 Task: Create a due date automation trigger when advanced on, on the tuesday of the week before a card is due add fields with custom field "Resume" set to a number greater than 1 and lower or equal to 10 at 11:00 AM.
Action: Mouse moved to (1045, 79)
Screenshot: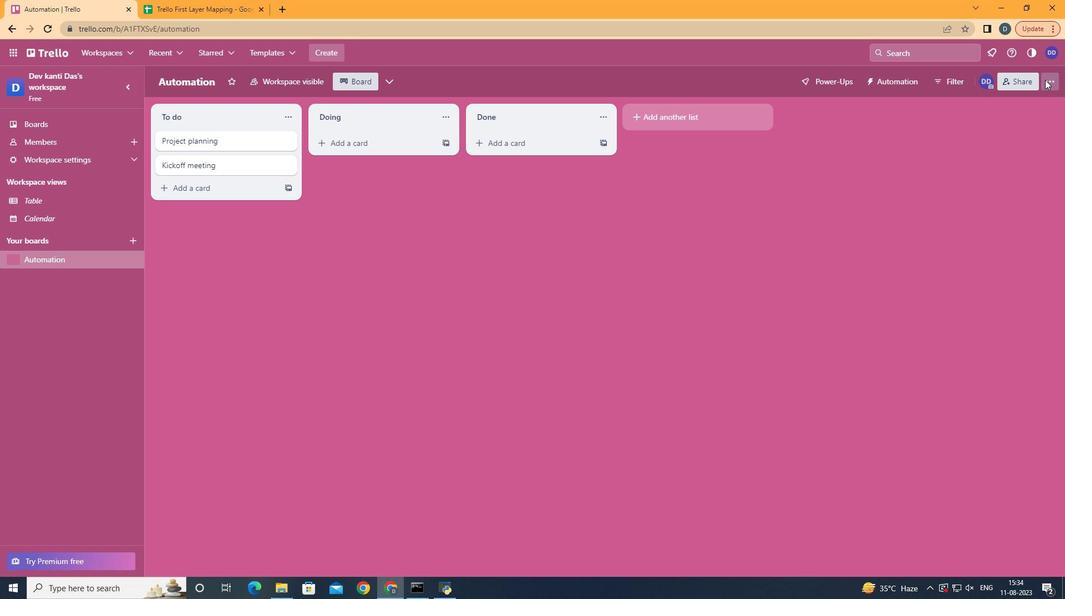 
Action: Mouse pressed left at (1045, 79)
Screenshot: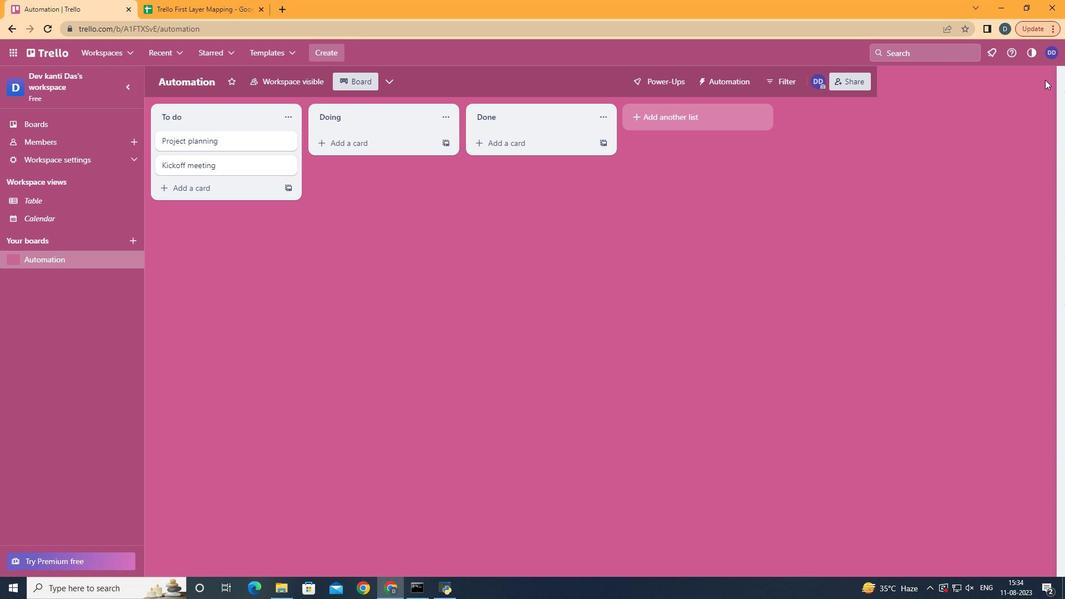 
Action: Mouse moved to (997, 224)
Screenshot: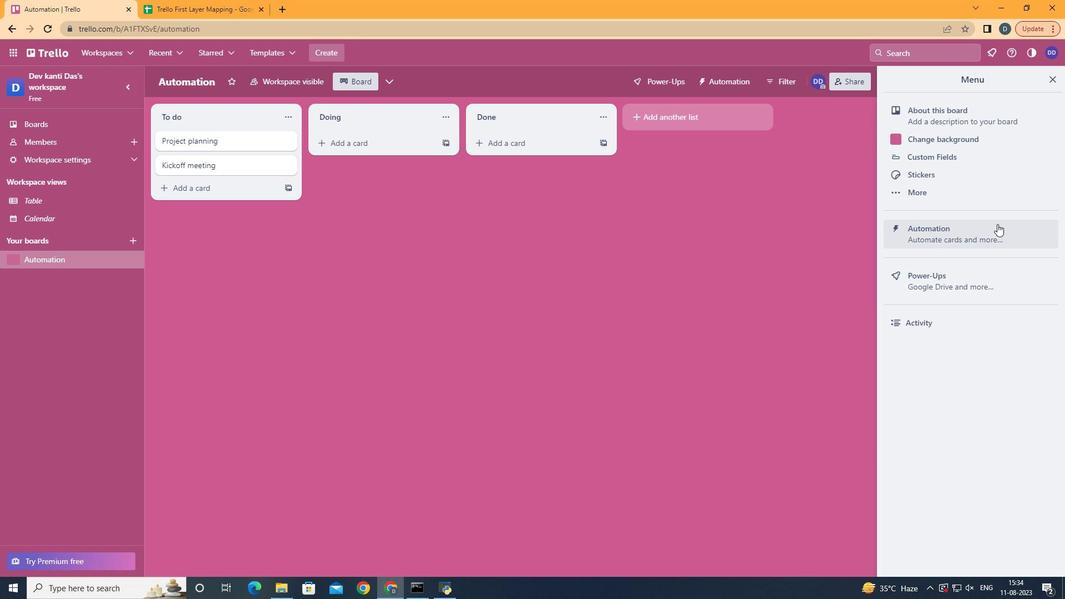 
Action: Mouse pressed left at (997, 224)
Screenshot: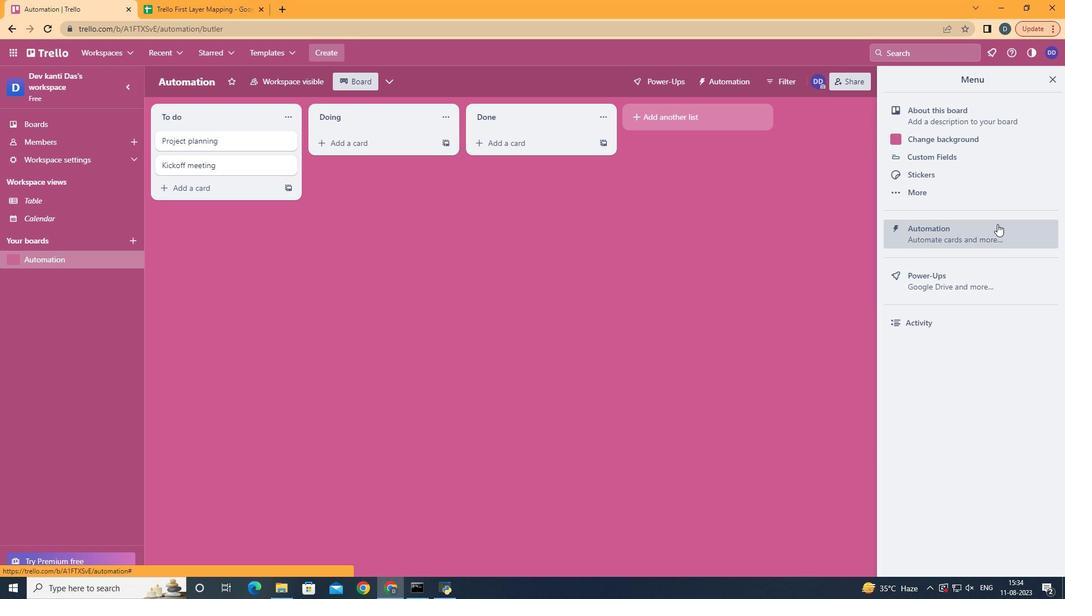 
Action: Mouse moved to (227, 229)
Screenshot: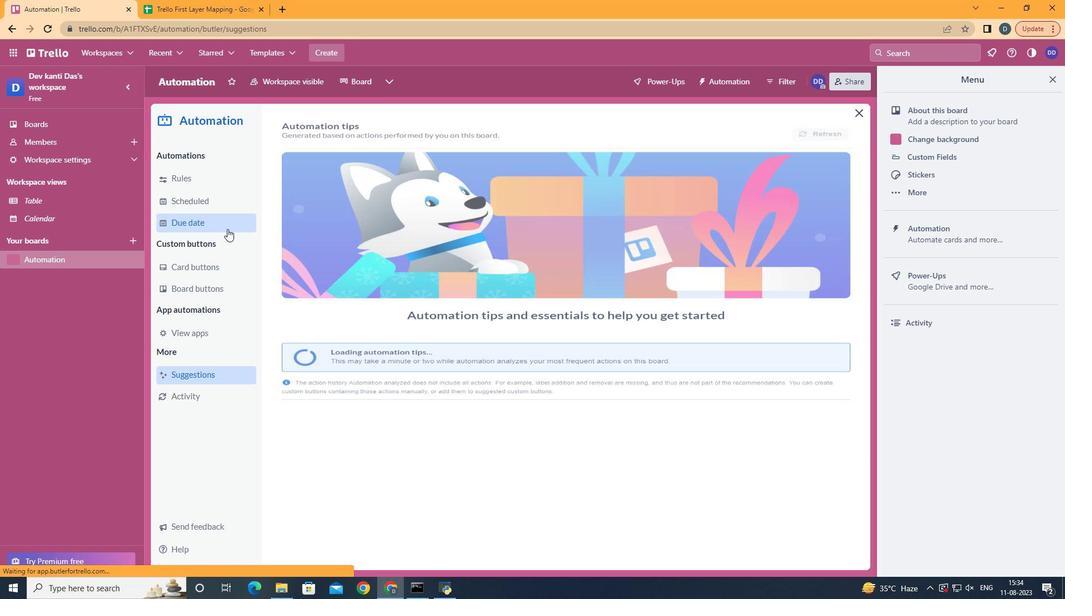 
Action: Mouse pressed left at (227, 229)
Screenshot: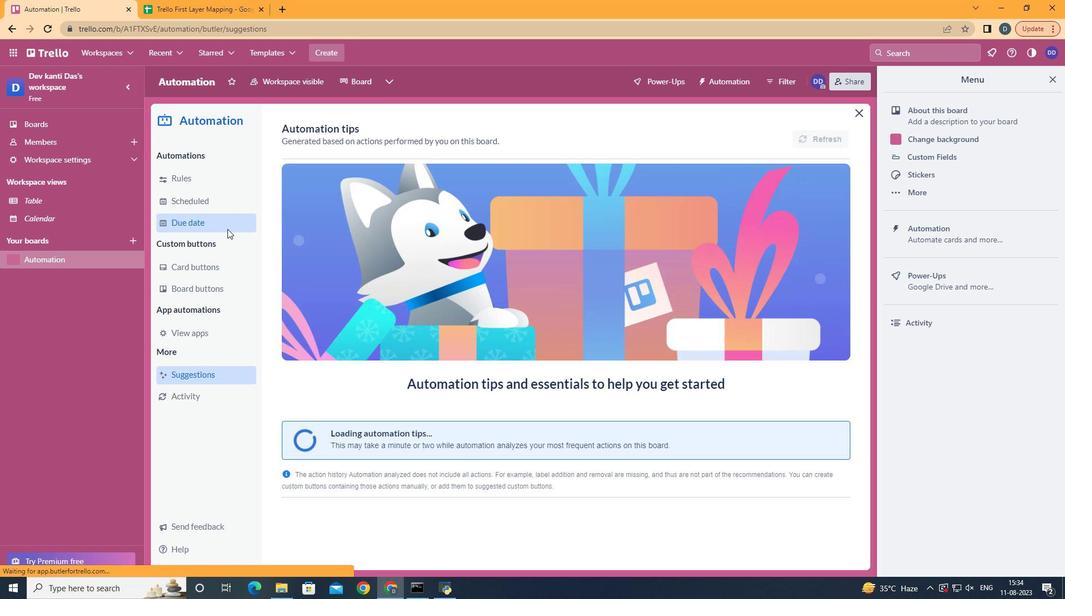 
Action: Mouse moved to (780, 137)
Screenshot: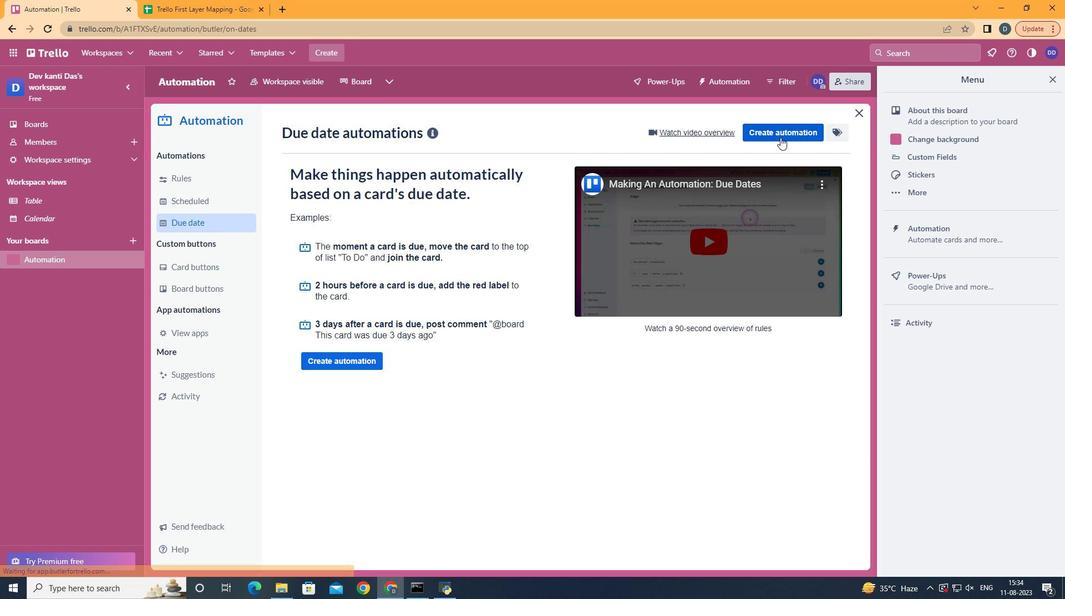 
Action: Mouse pressed left at (780, 137)
Screenshot: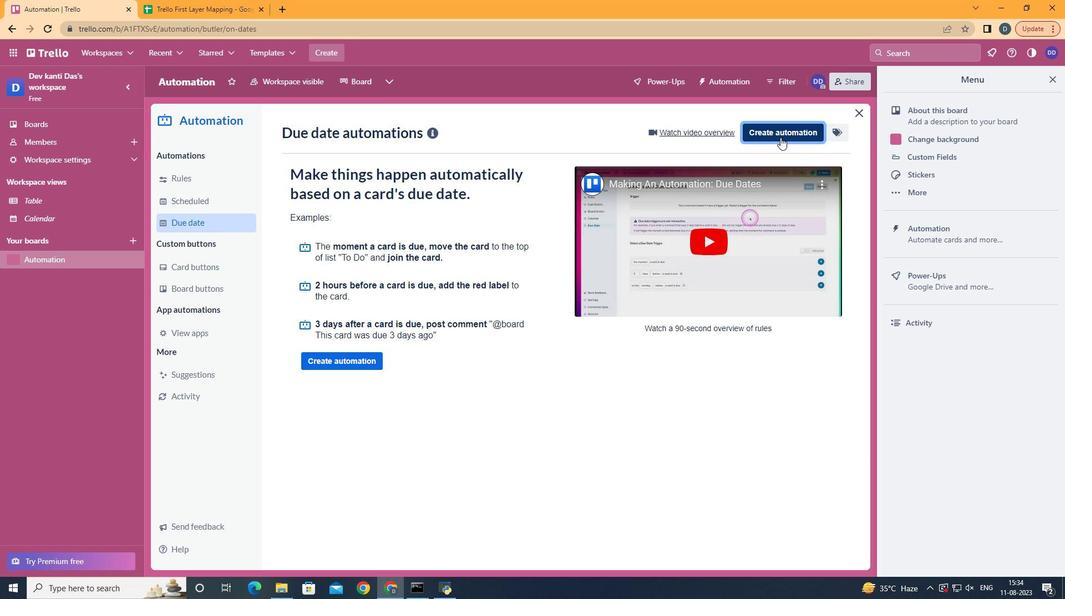 
Action: Mouse moved to (613, 234)
Screenshot: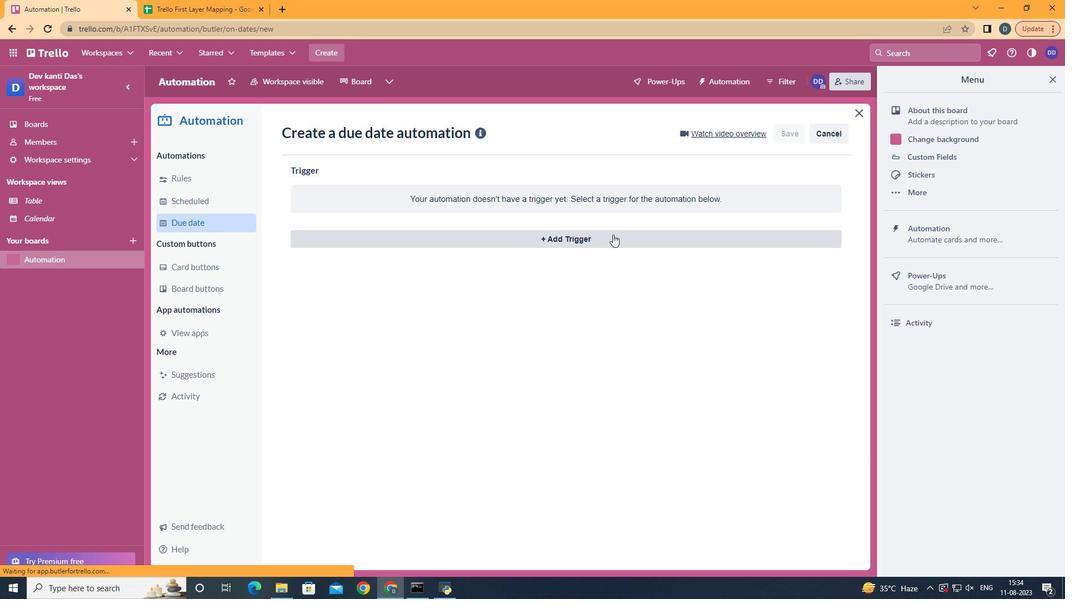 
Action: Mouse pressed left at (613, 234)
Screenshot: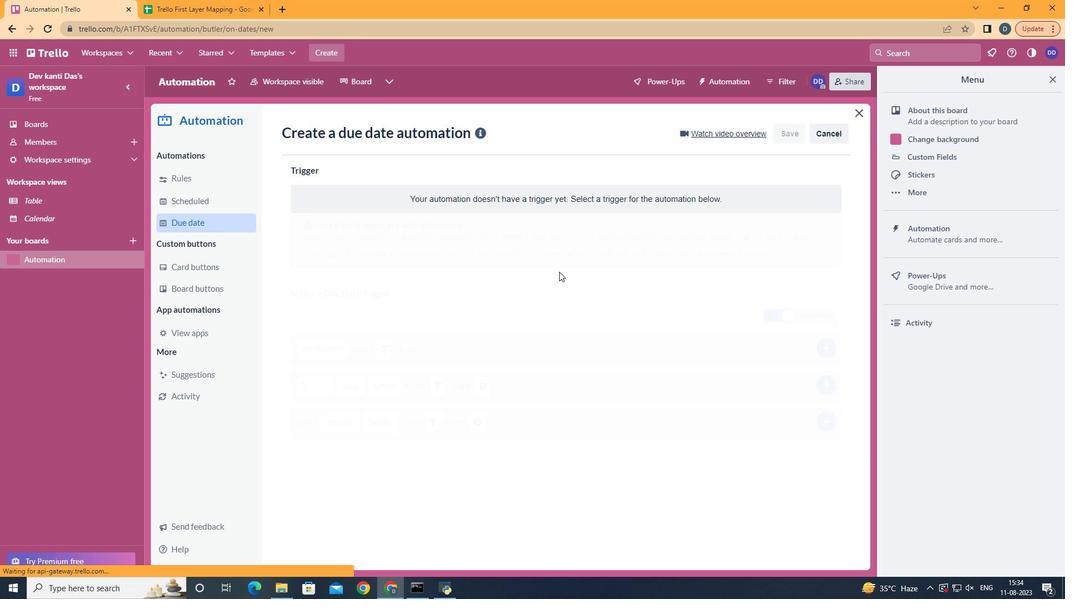
Action: Mouse moved to (350, 312)
Screenshot: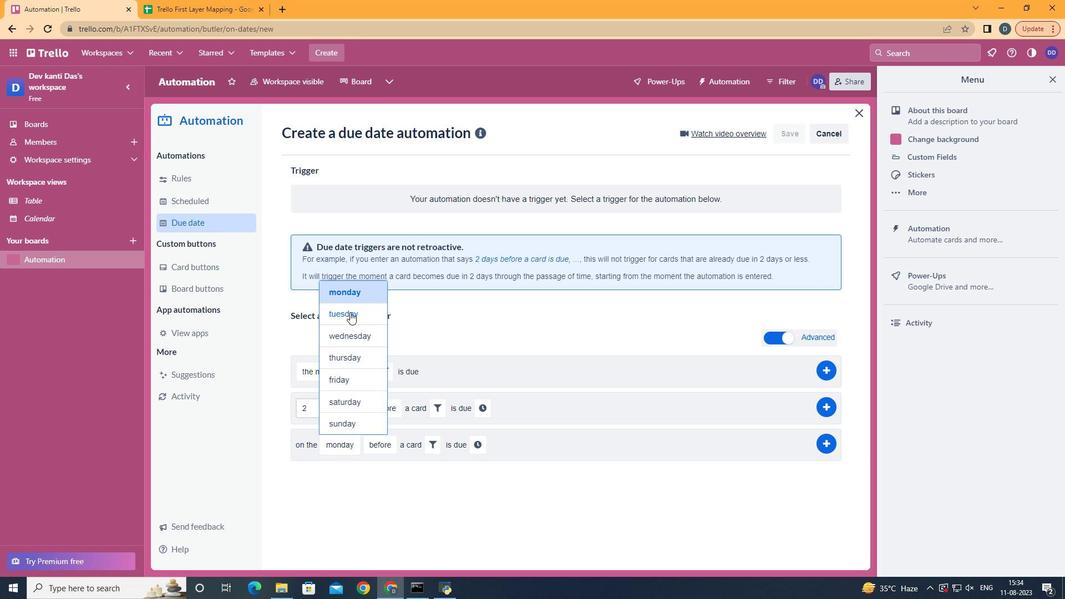 
Action: Mouse pressed left at (350, 312)
Screenshot: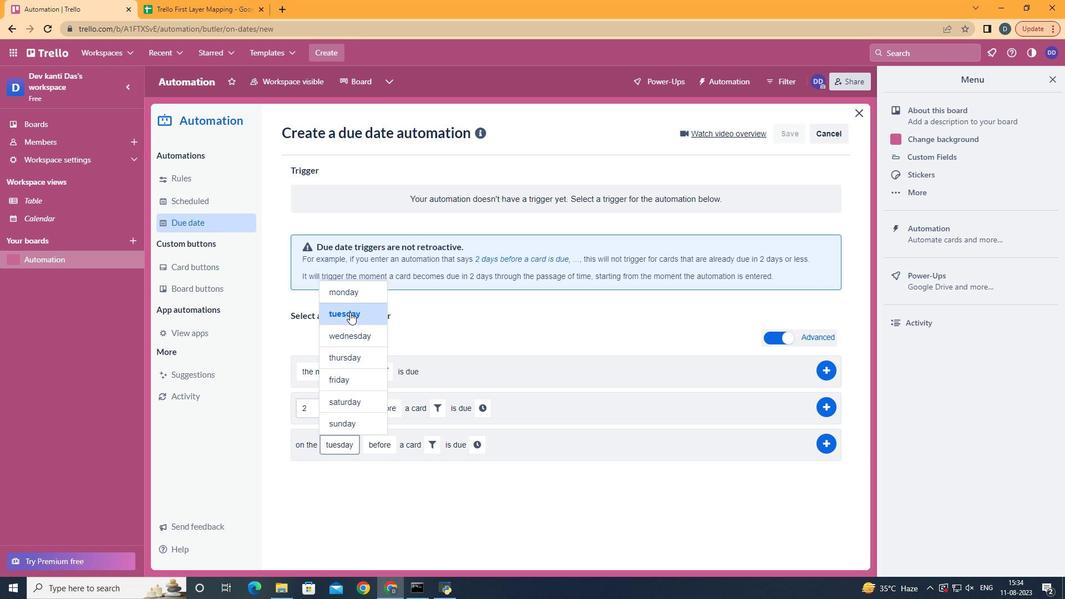 
Action: Mouse moved to (398, 528)
Screenshot: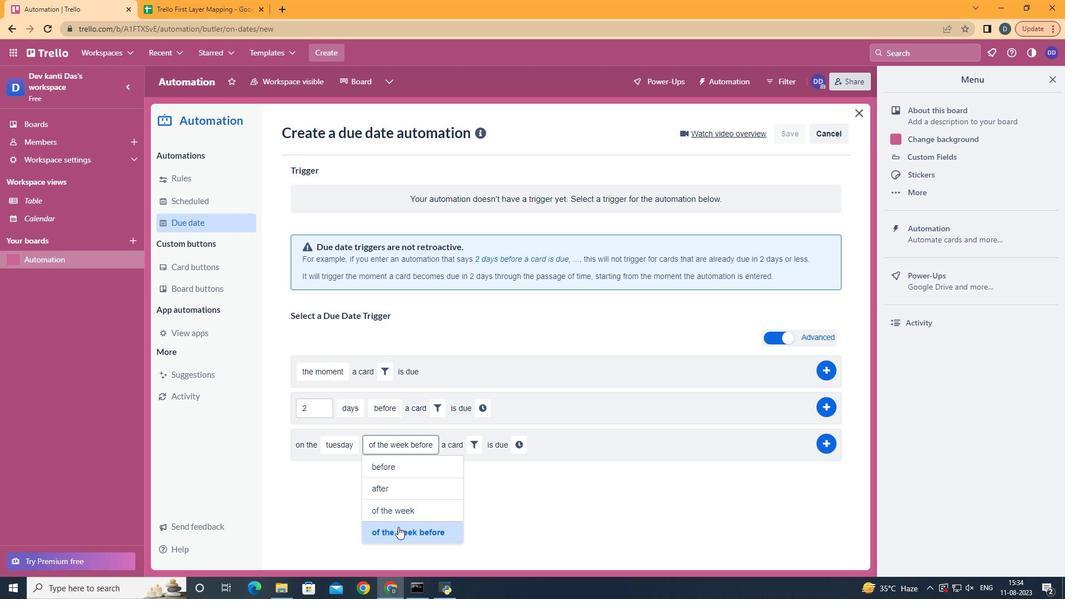 
Action: Mouse pressed left at (398, 528)
Screenshot: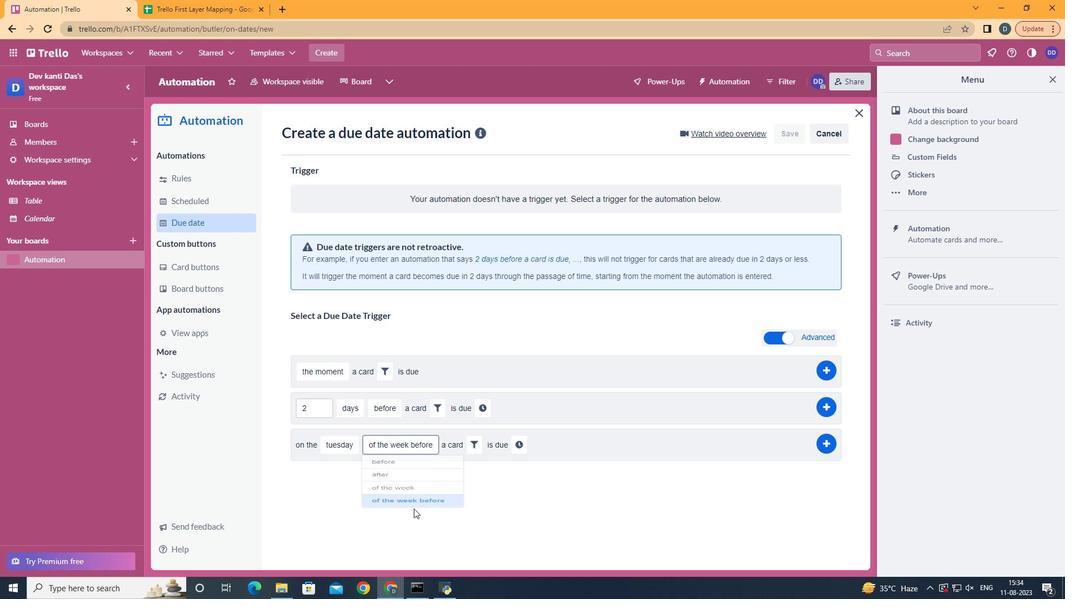 
Action: Mouse moved to (477, 448)
Screenshot: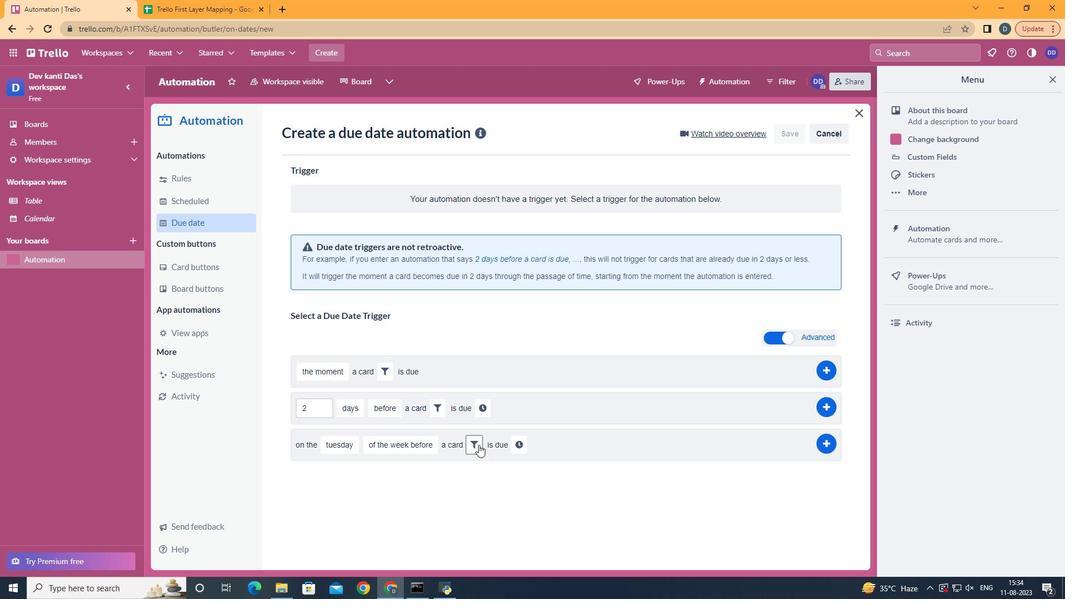 
Action: Mouse pressed left at (477, 448)
Screenshot: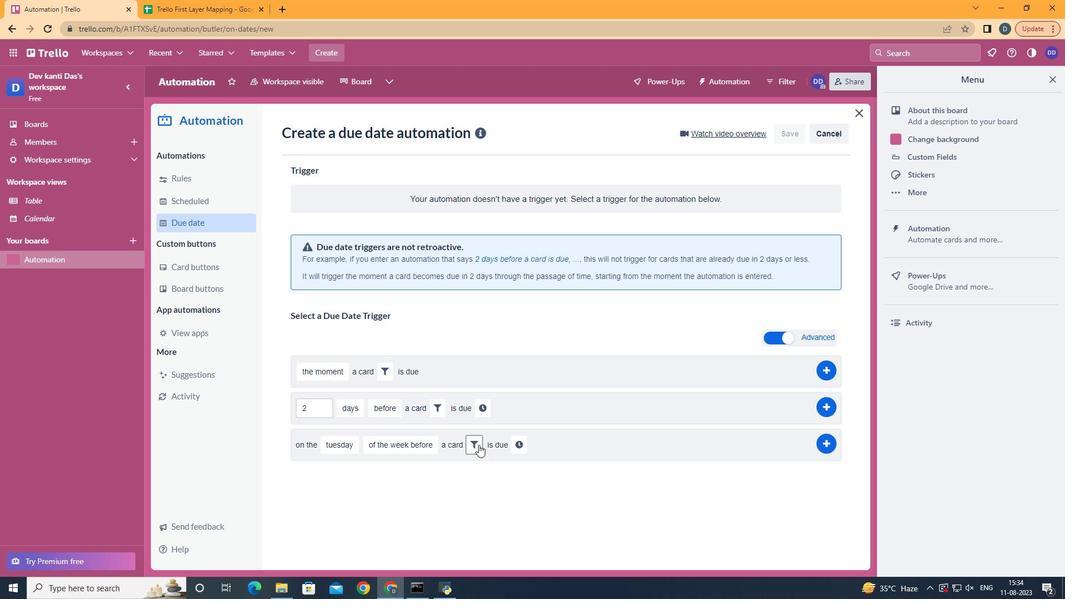 
Action: Mouse moved to (651, 474)
Screenshot: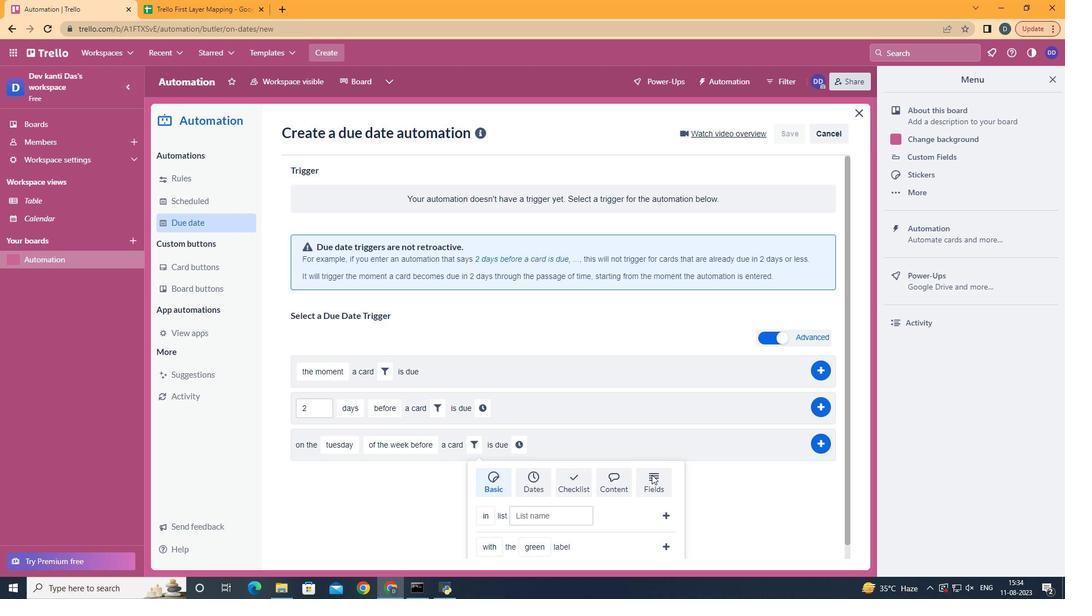 
Action: Mouse pressed left at (651, 474)
Screenshot: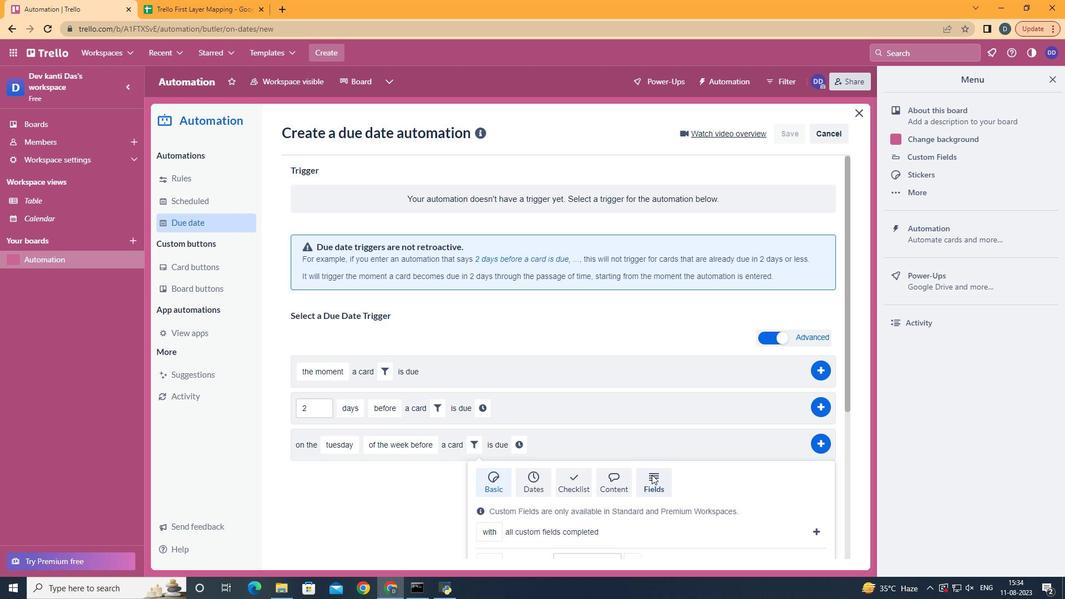 
Action: Mouse scrolled (651, 474) with delta (0, 0)
Screenshot: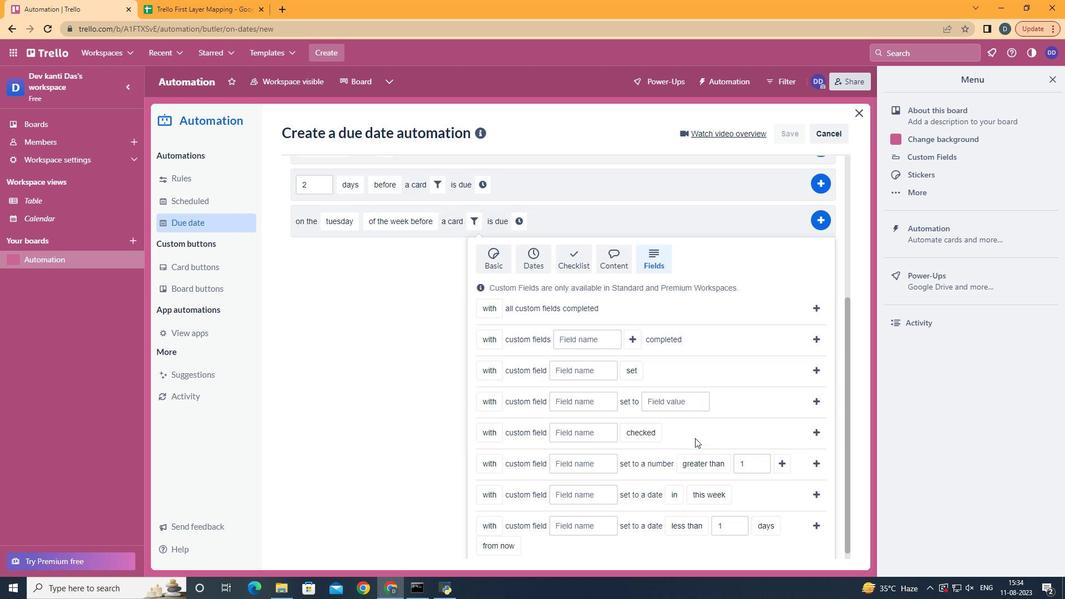 
Action: Mouse scrolled (651, 474) with delta (0, 0)
Screenshot: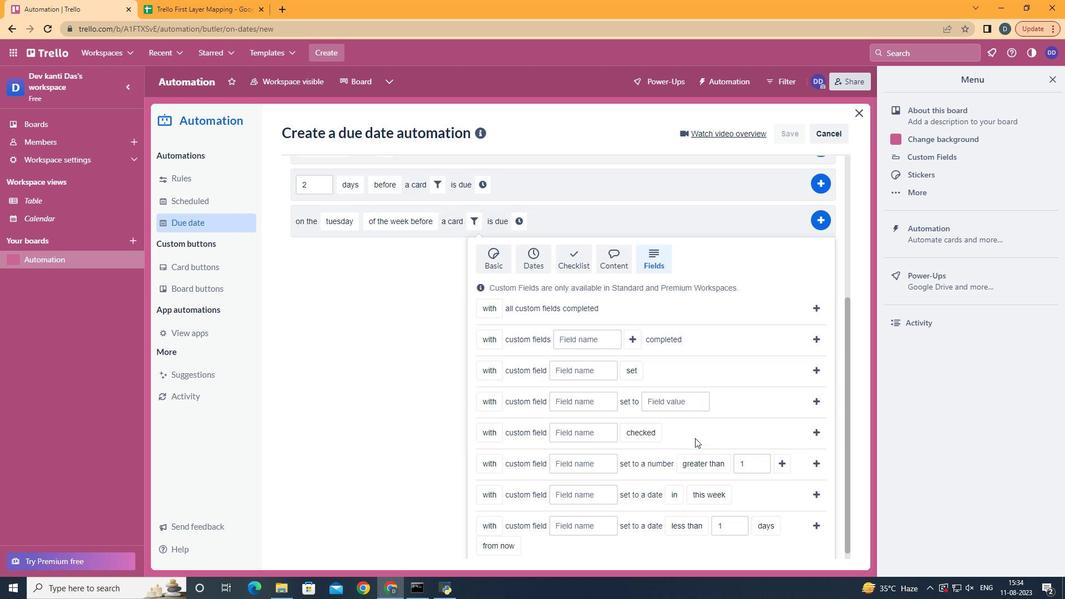 
Action: Mouse scrolled (651, 474) with delta (0, 0)
Screenshot: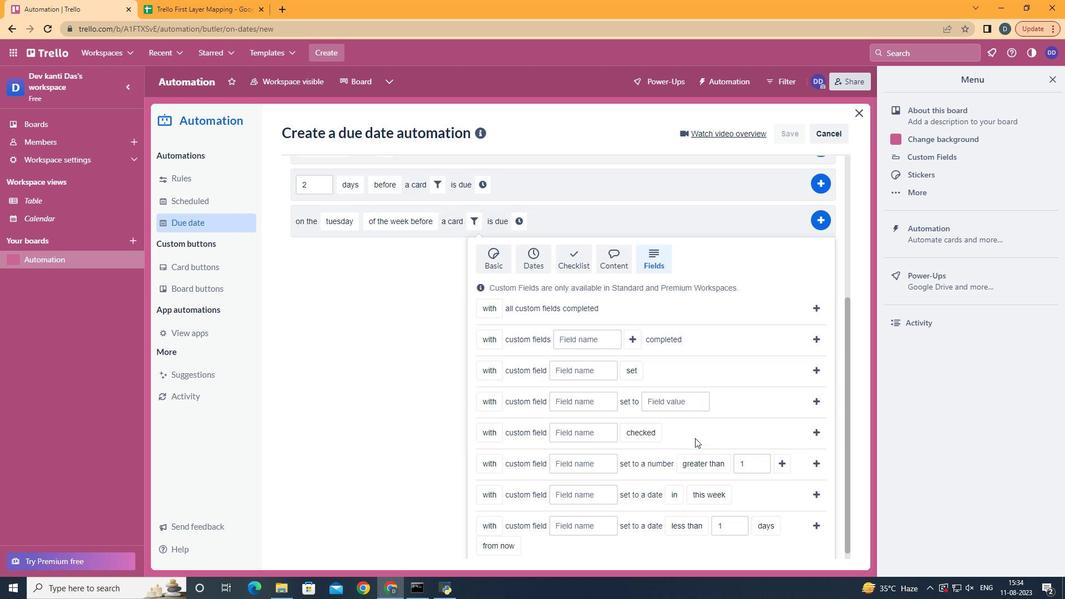 
Action: Mouse scrolled (651, 474) with delta (0, 0)
Screenshot: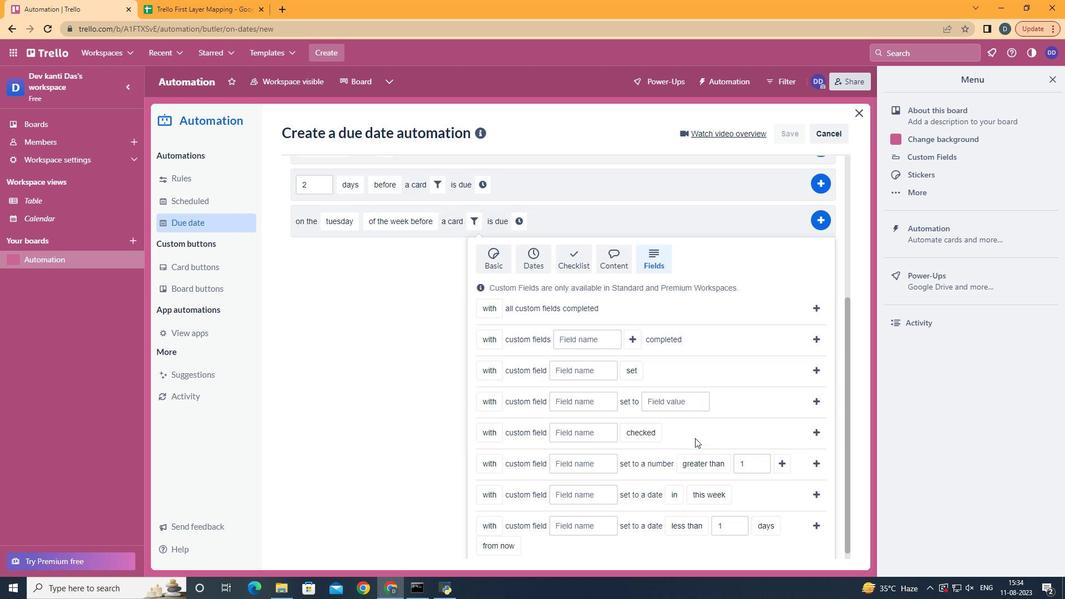 
Action: Mouse scrolled (651, 474) with delta (0, 0)
Screenshot: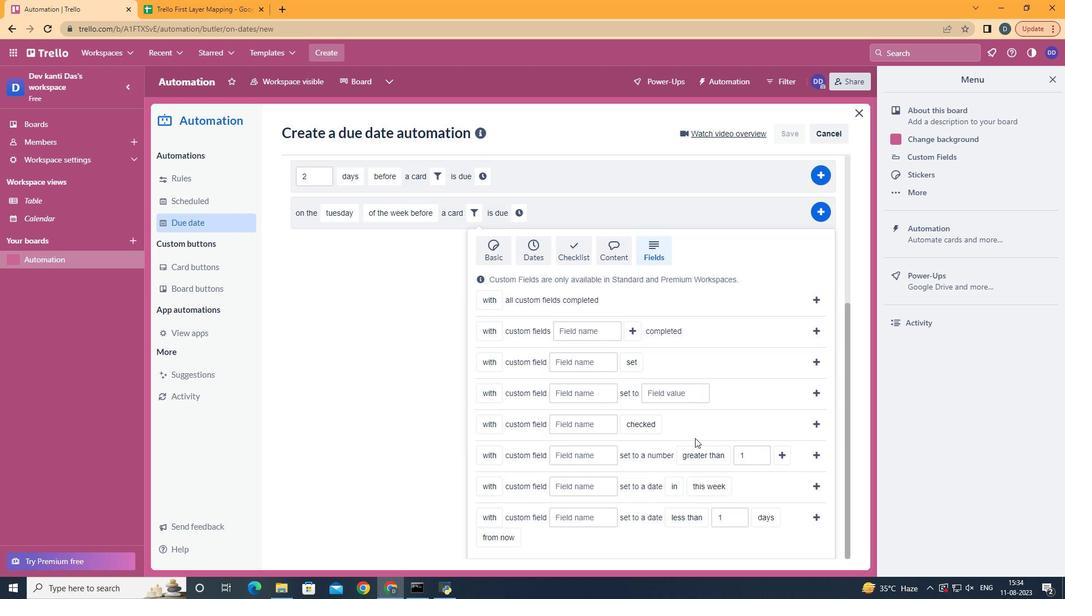 
Action: Mouse scrolled (651, 474) with delta (0, 0)
Screenshot: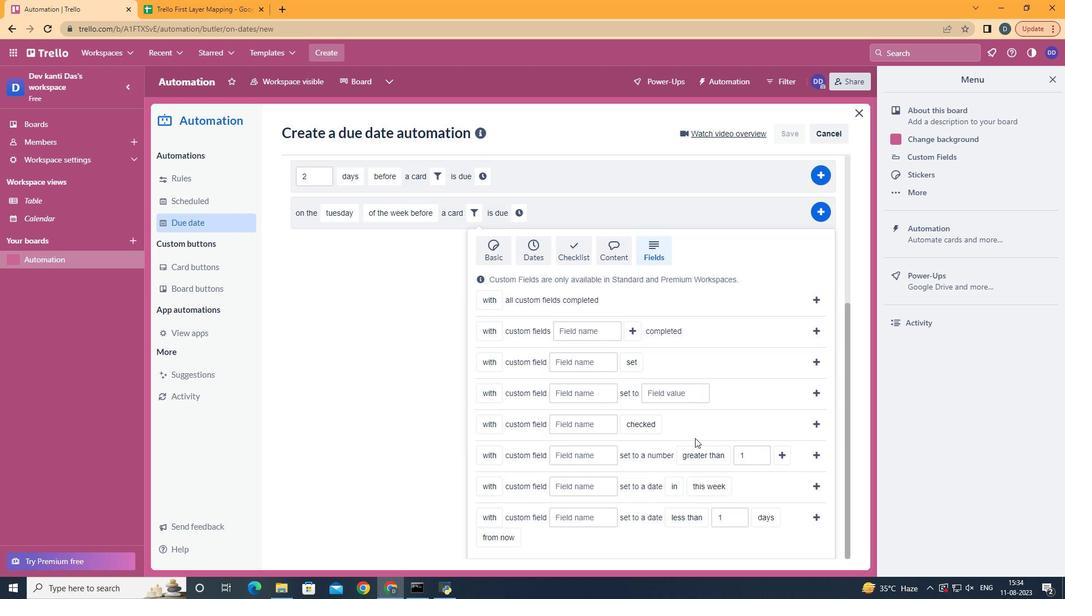 
Action: Mouse moved to (580, 449)
Screenshot: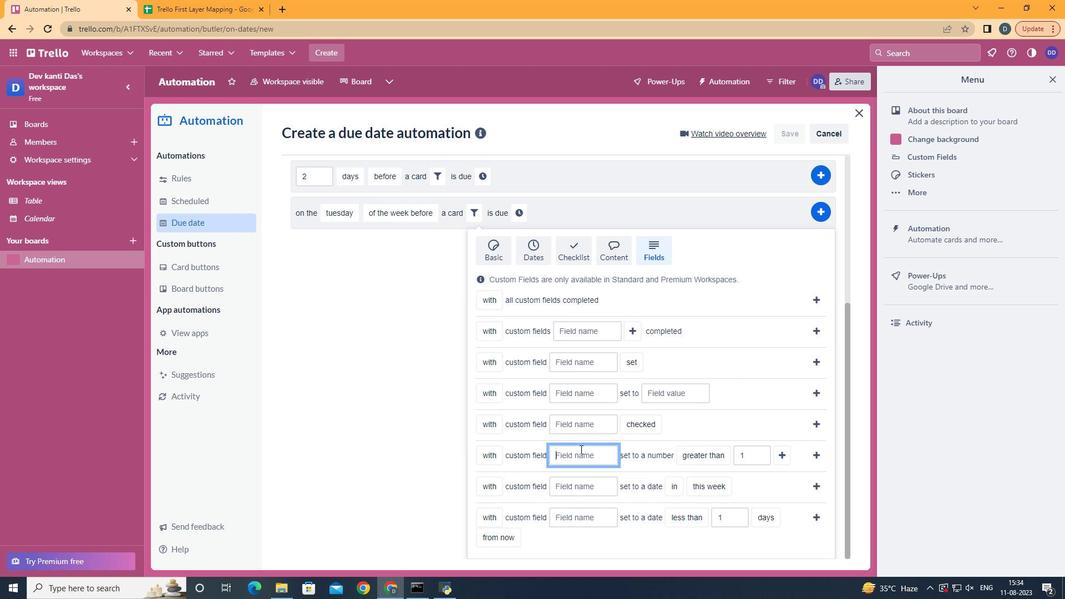 
Action: Mouse pressed left at (580, 449)
Screenshot: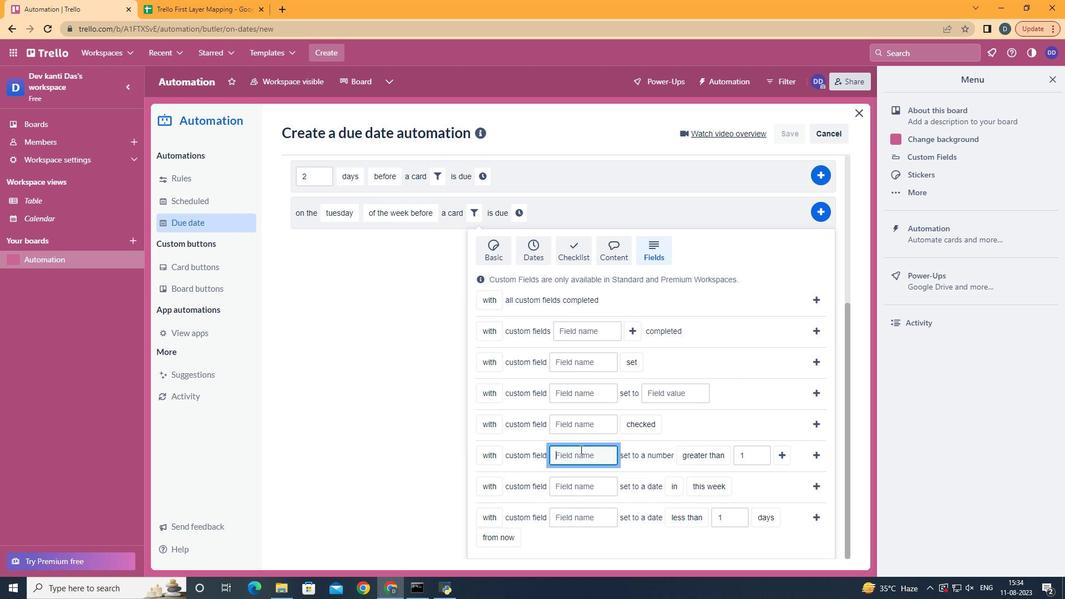 
Action: Mouse moved to (579, 449)
Screenshot: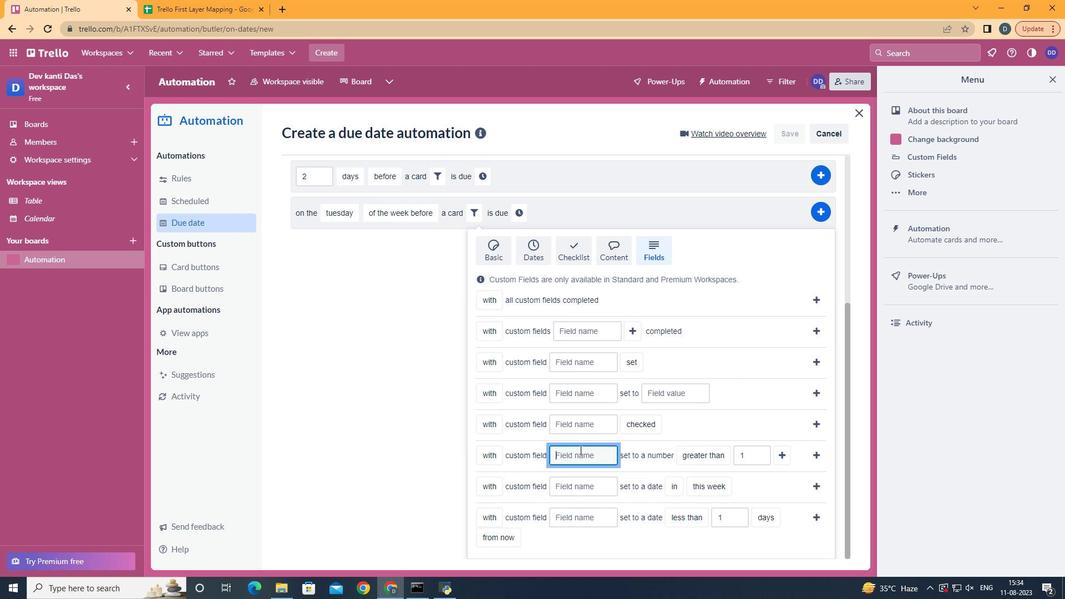 
Action: Key pressed <Key.shift>Resume
Screenshot: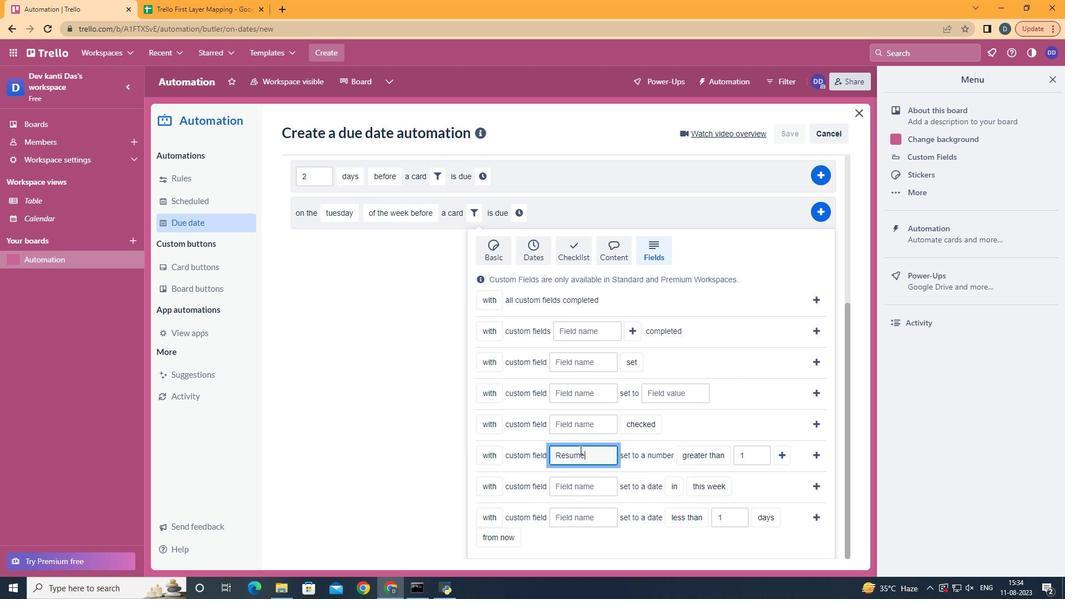 
Action: Mouse moved to (769, 465)
Screenshot: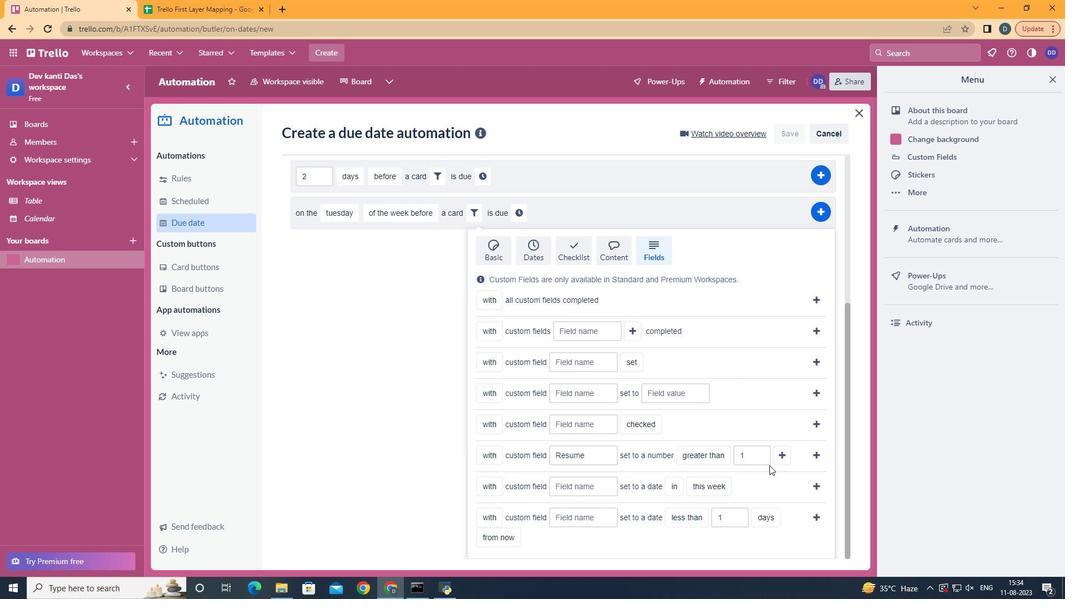 
Action: Mouse pressed left at (769, 465)
Screenshot: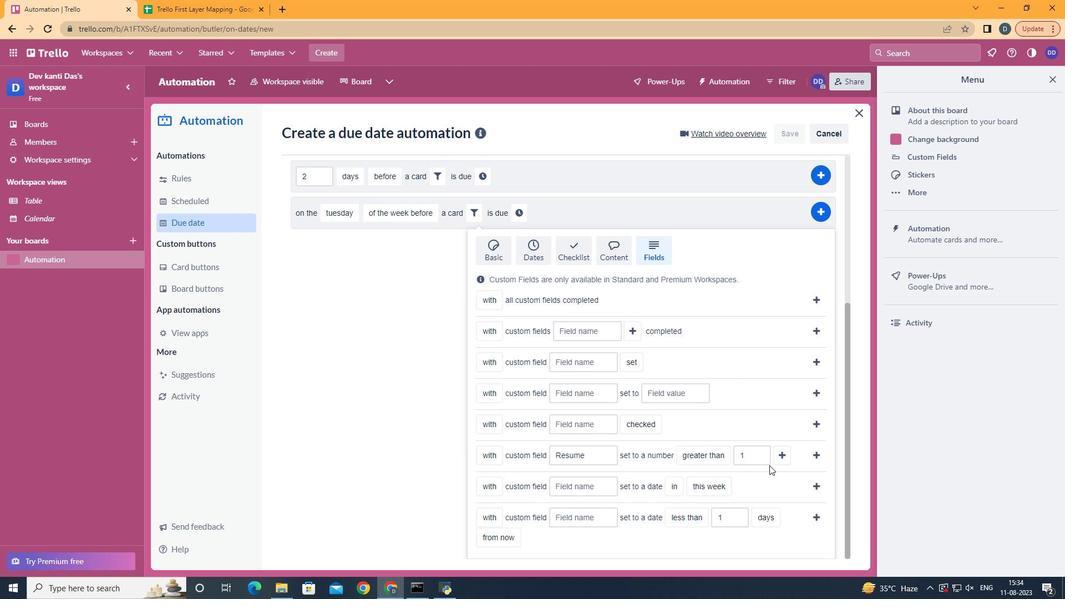 
Action: Mouse moved to (777, 463)
Screenshot: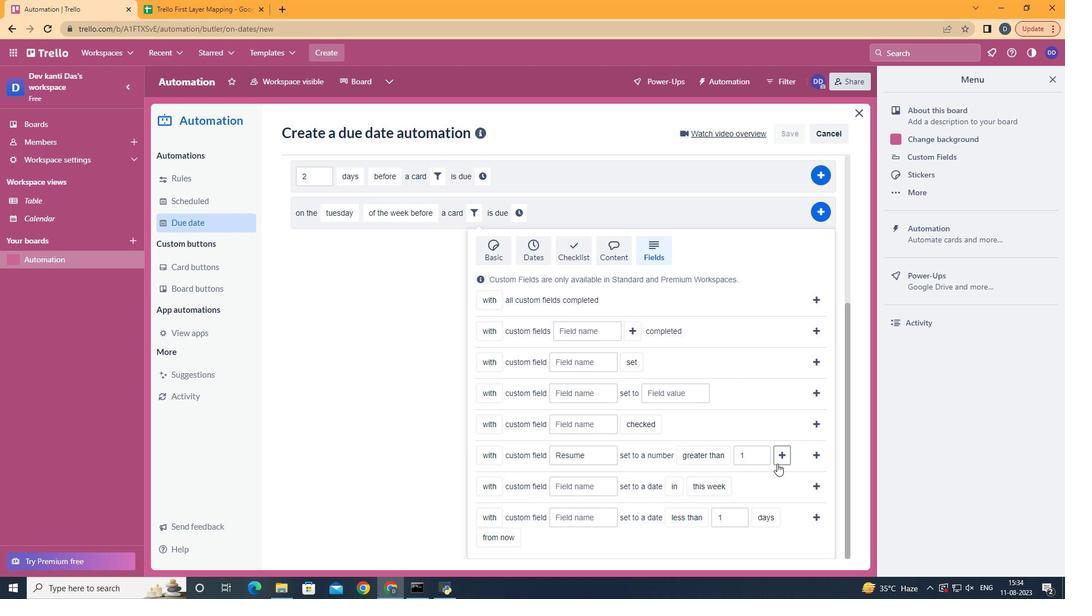 
Action: Mouse pressed left at (777, 463)
Screenshot: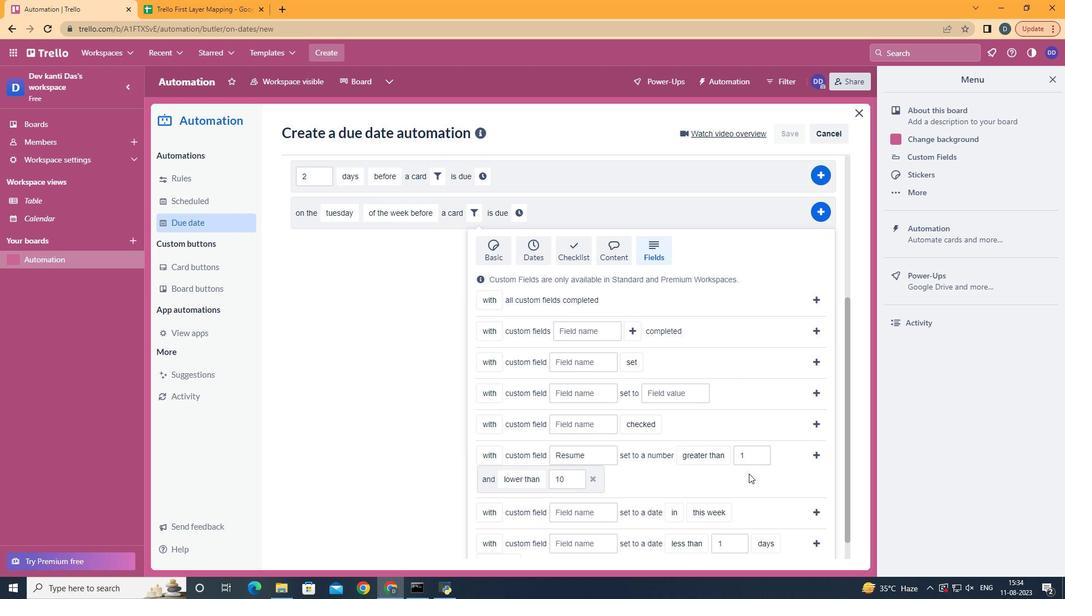 
Action: Mouse moved to (538, 418)
Screenshot: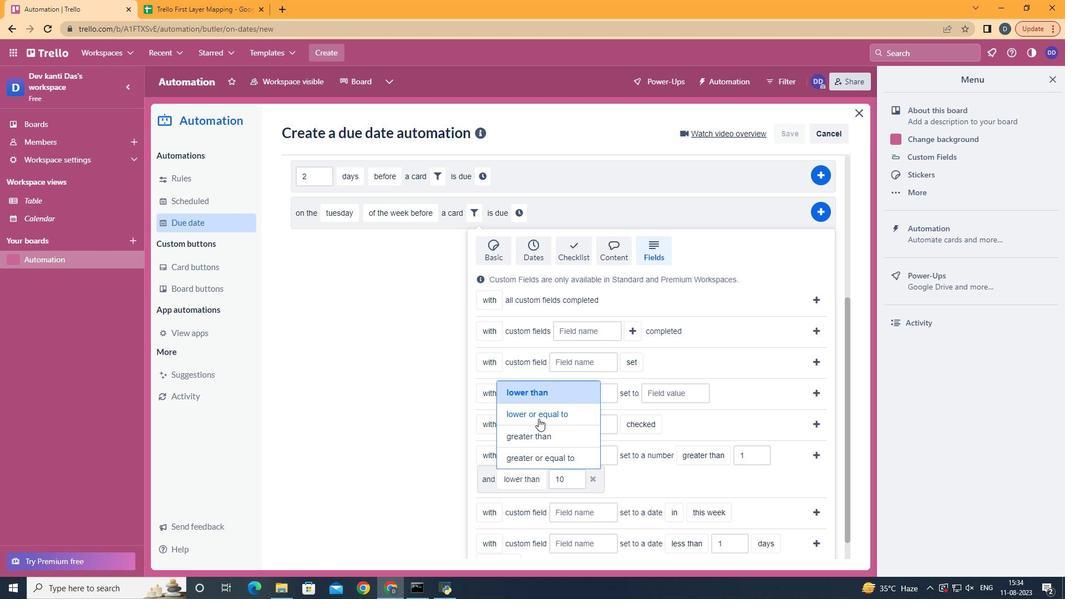 
Action: Mouse pressed left at (538, 418)
Screenshot: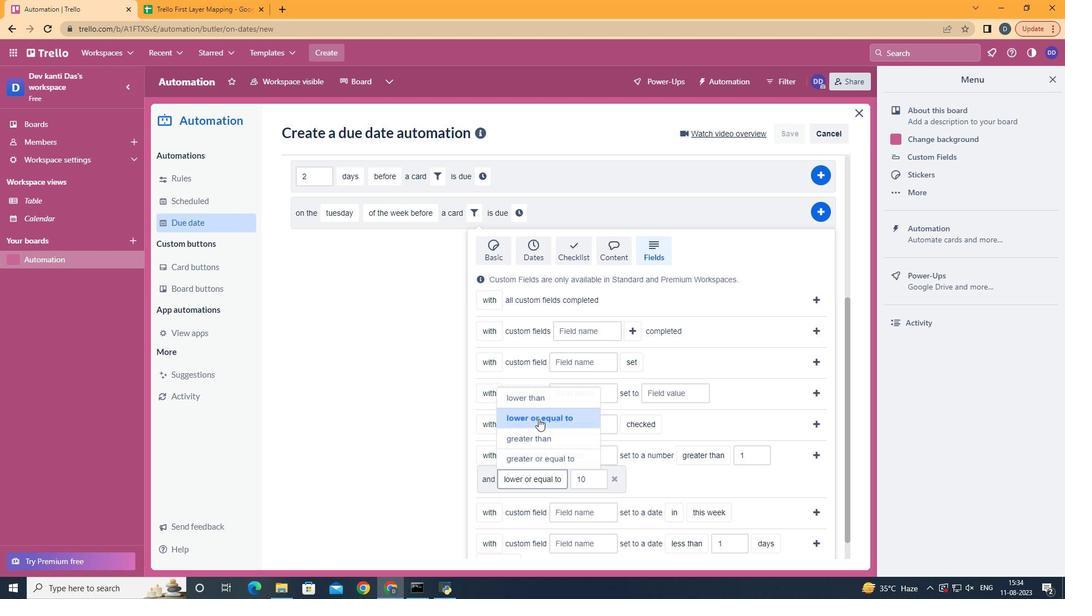 
Action: Mouse moved to (815, 452)
Screenshot: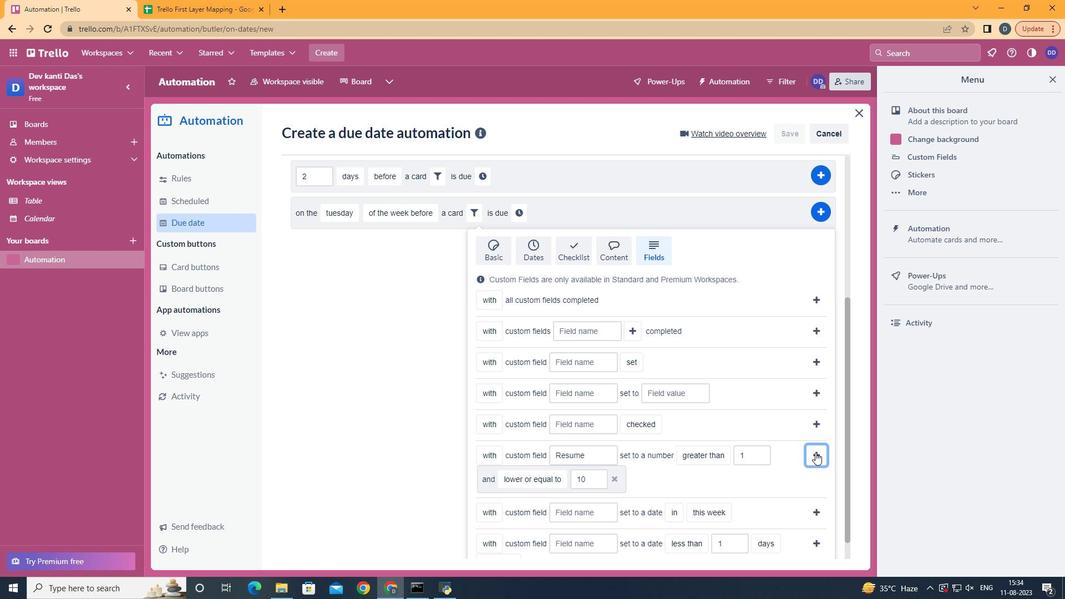 
Action: Mouse pressed left at (815, 452)
Screenshot: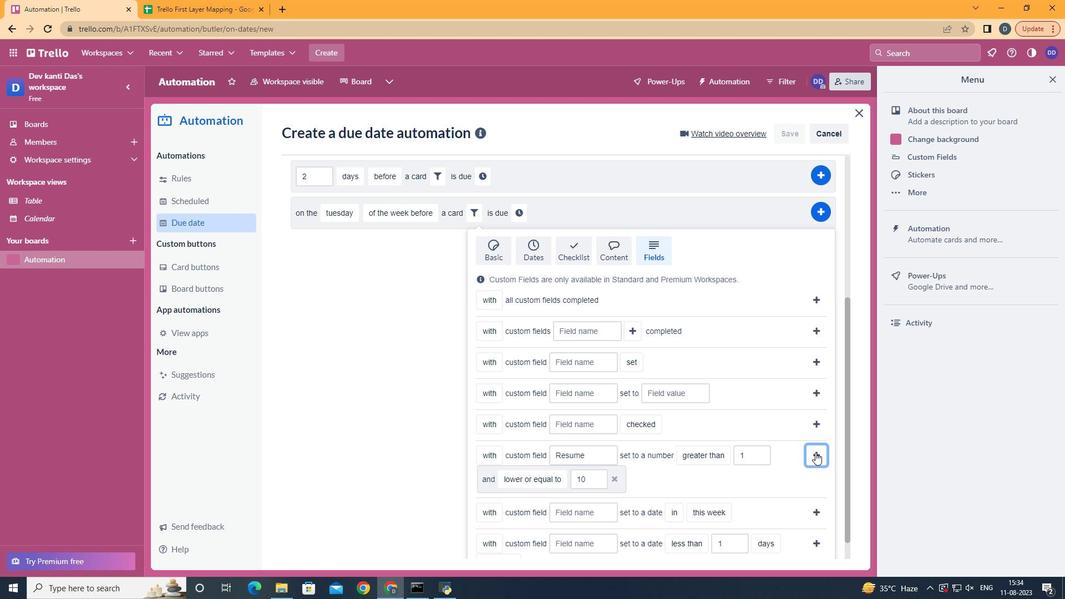 
Action: Mouse moved to (330, 470)
Screenshot: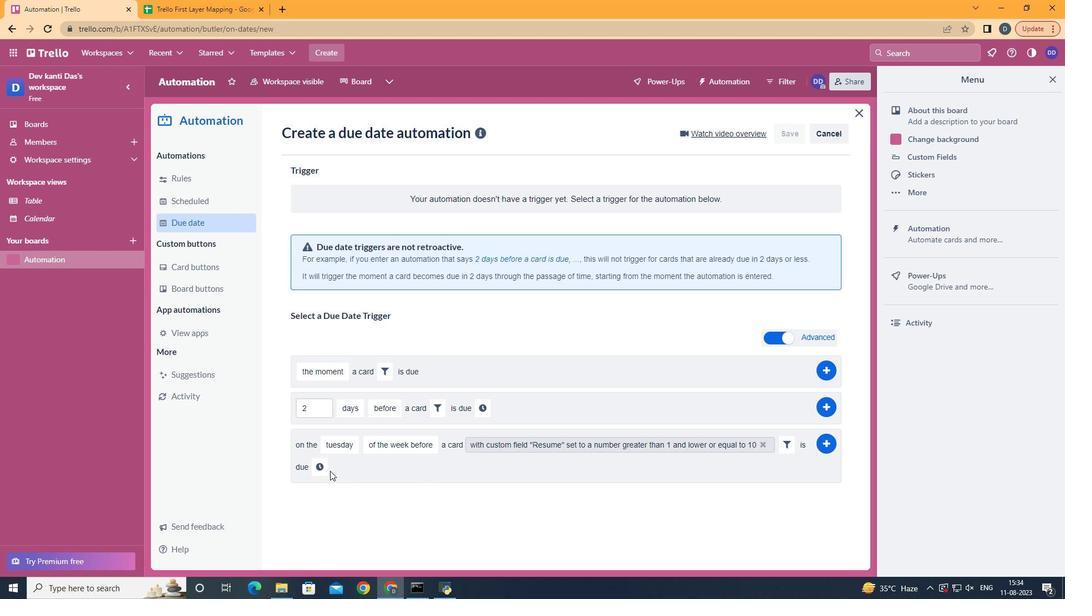 
Action: Mouse pressed left at (330, 470)
Screenshot: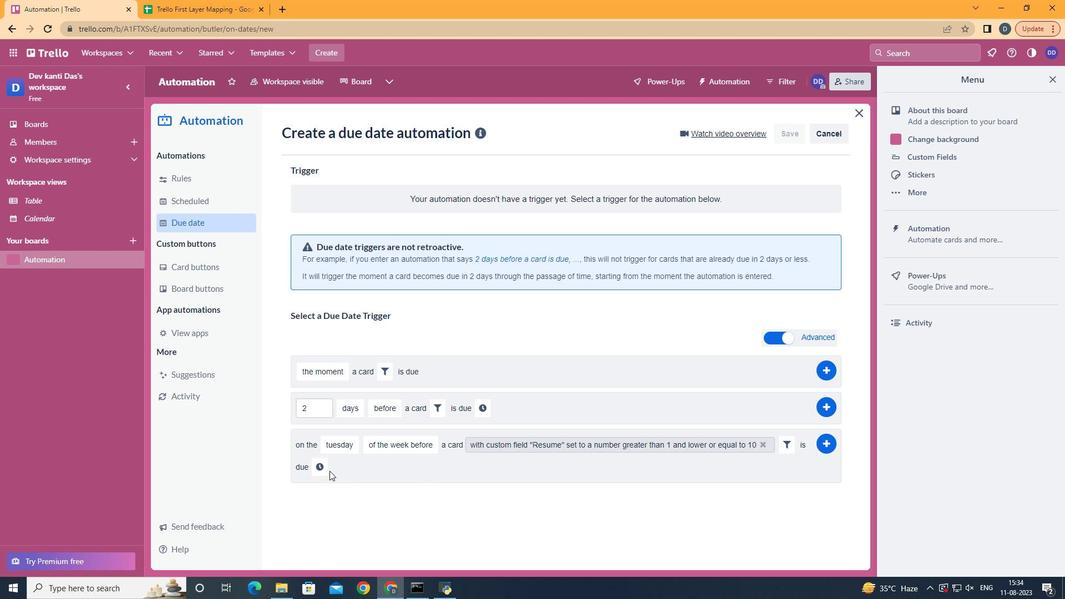 
Action: Mouse moved to (315, 470)
Screenshot: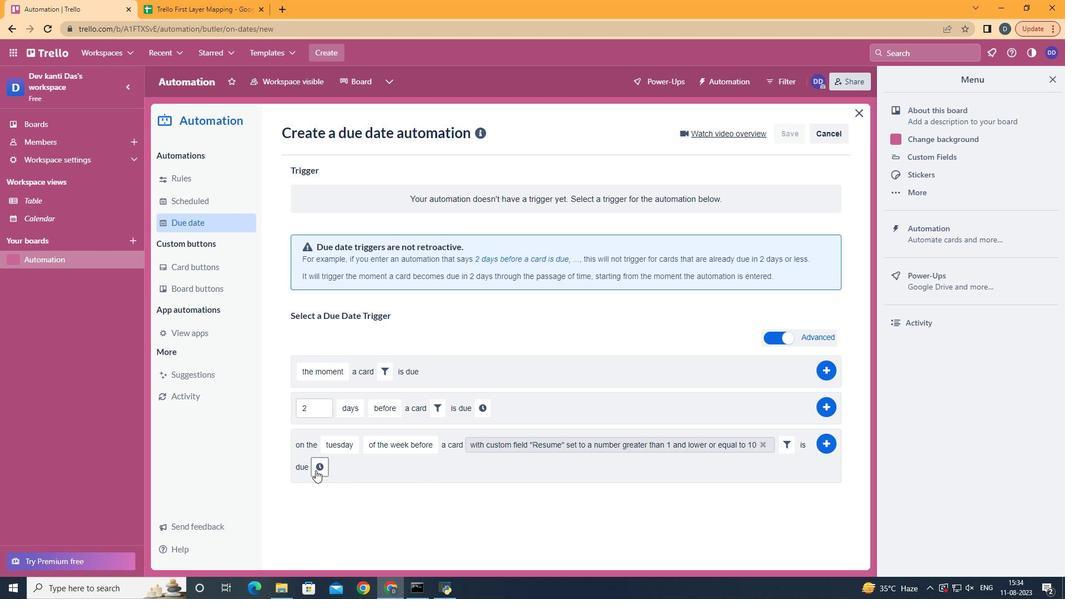 
Action: Mouse pressed left at (315, 470)
Screenshot: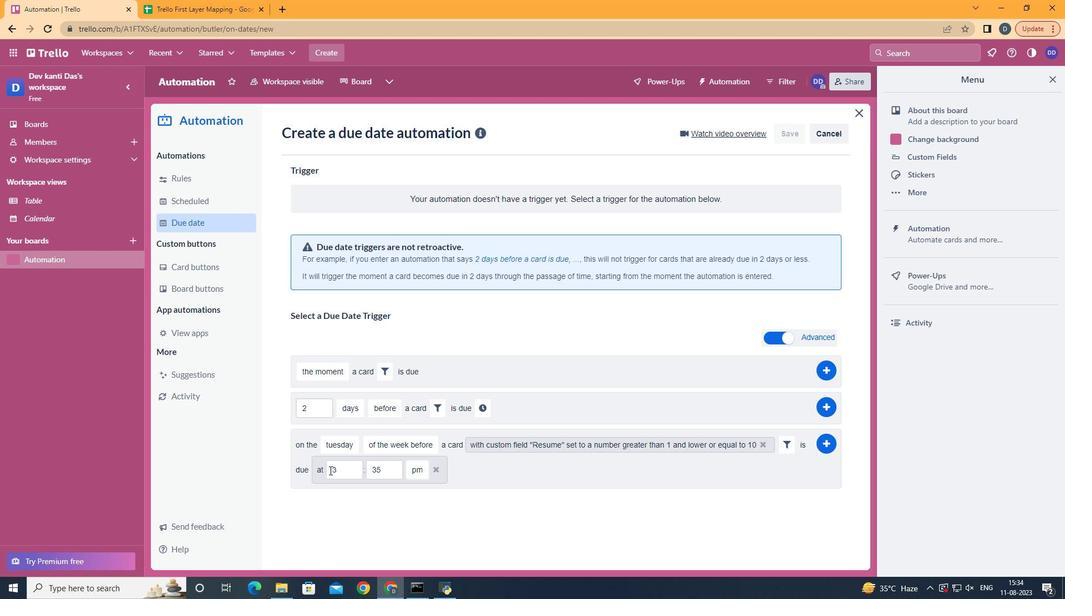 
Action: Mouse moved to (352, 470)
Screenshot: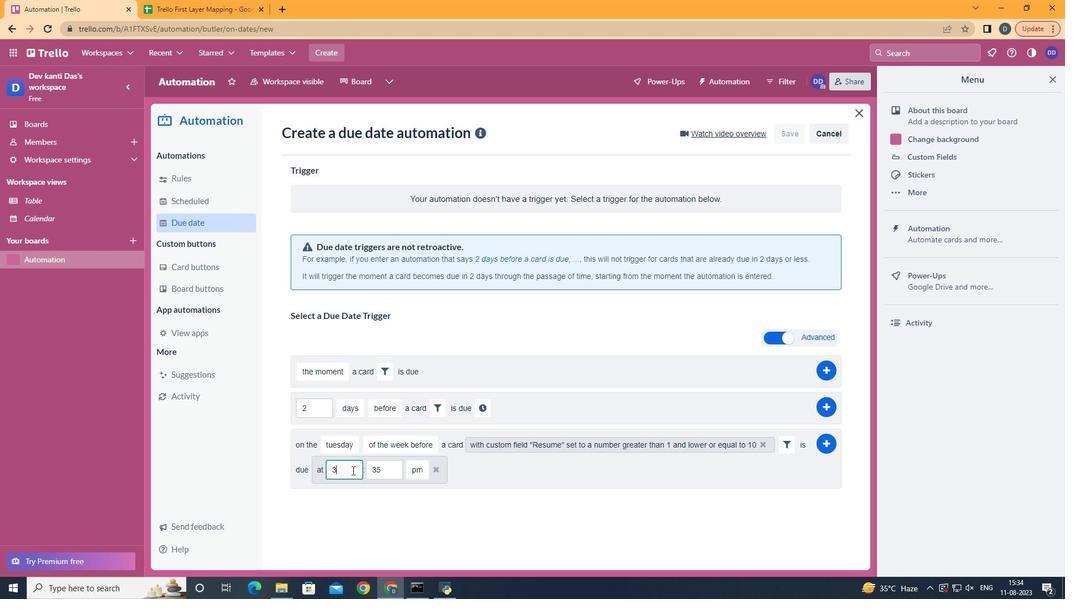 
Action: Mouse pressed left at (352, 470)
Screenshot: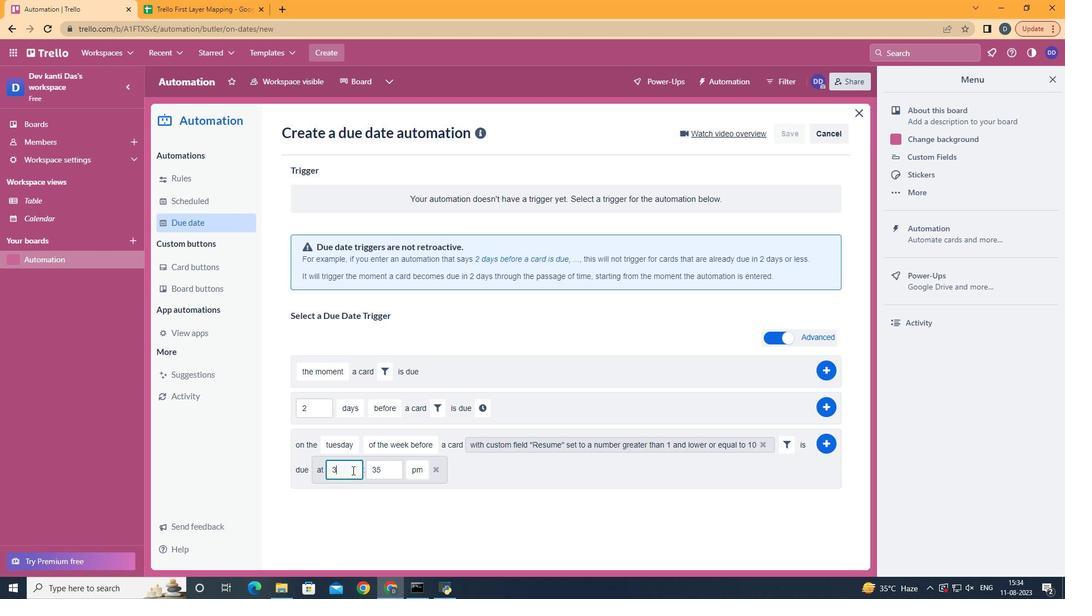 
Action: Mouse moved to (352, 469)
Screenshot: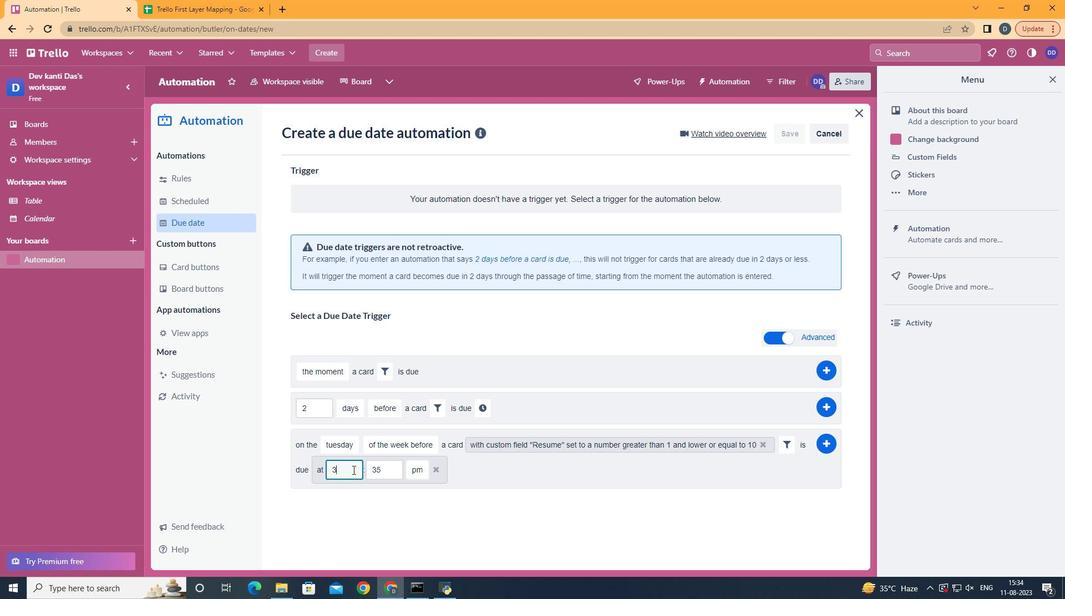 
Action: Key pressed <Key.backspace>11
Screenshot: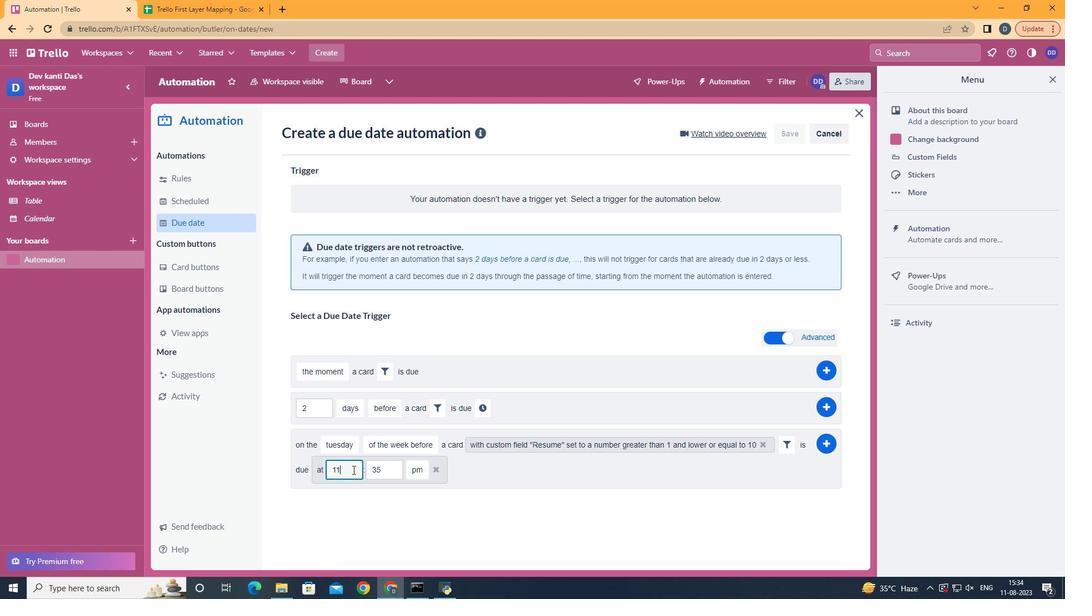 
Action: Mouse moved to (399, 472)
Screenshot: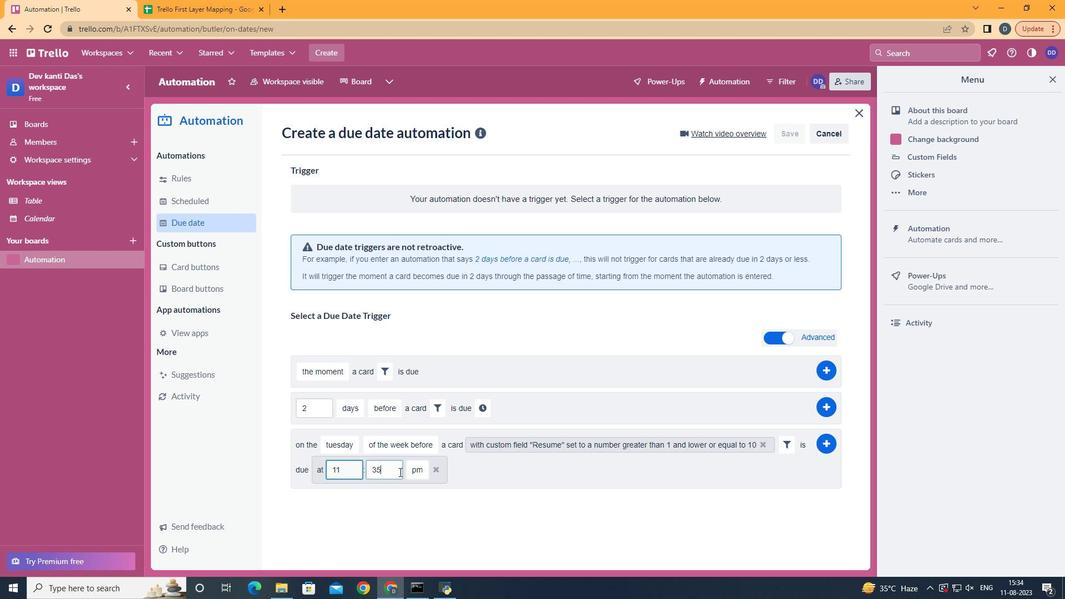 
Action: Mouse pressed left at (399, 472)
Screenshot: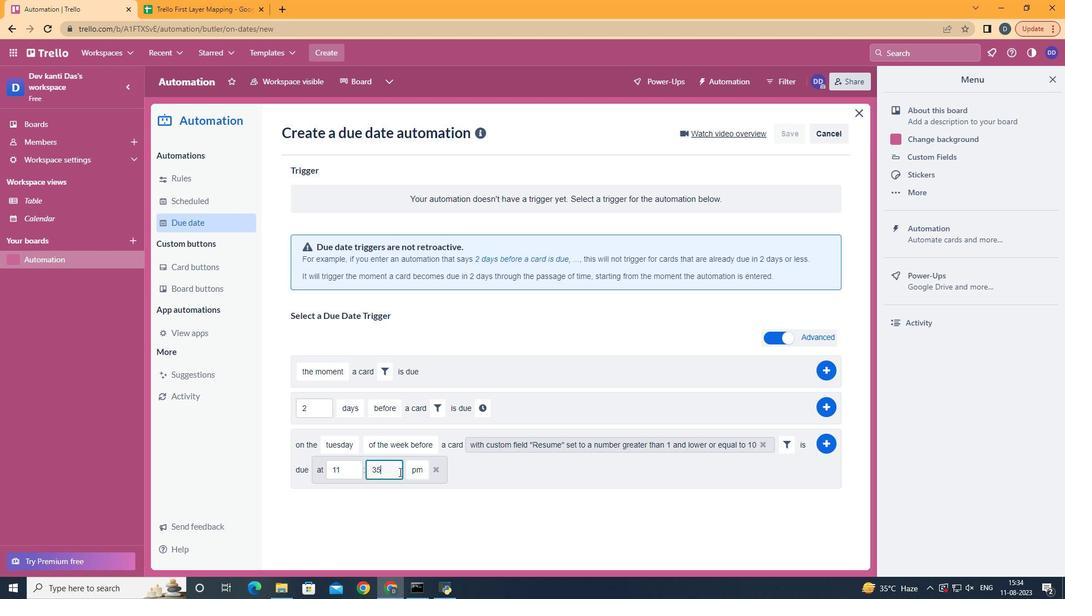 
Action: Key pressed <Key.backspace><Key.backspace>00
Screenshot: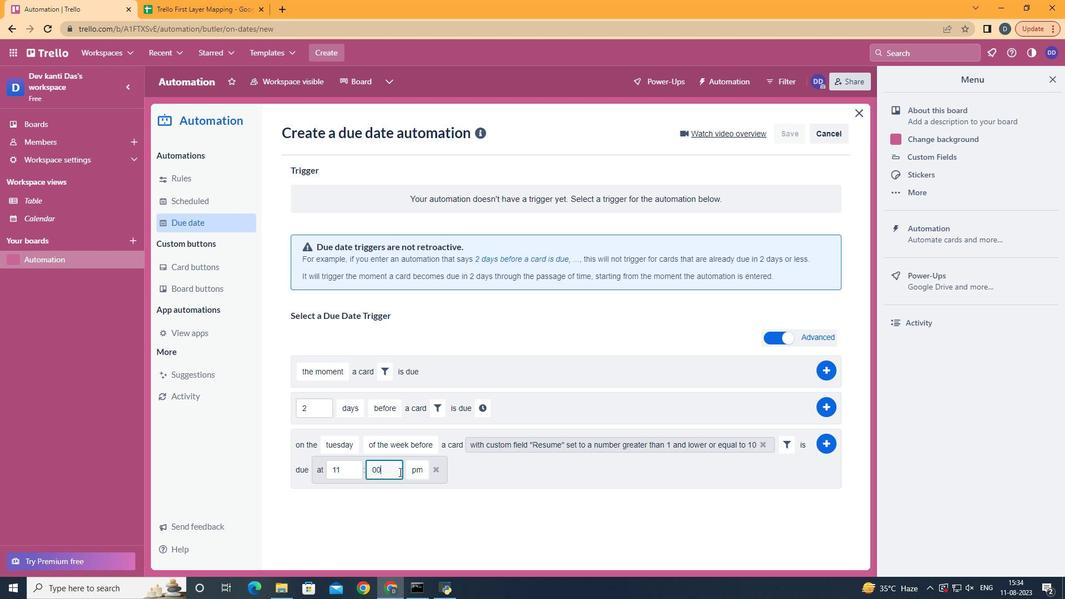 
Action: Mouse moved to (421, 487)
Screenshot: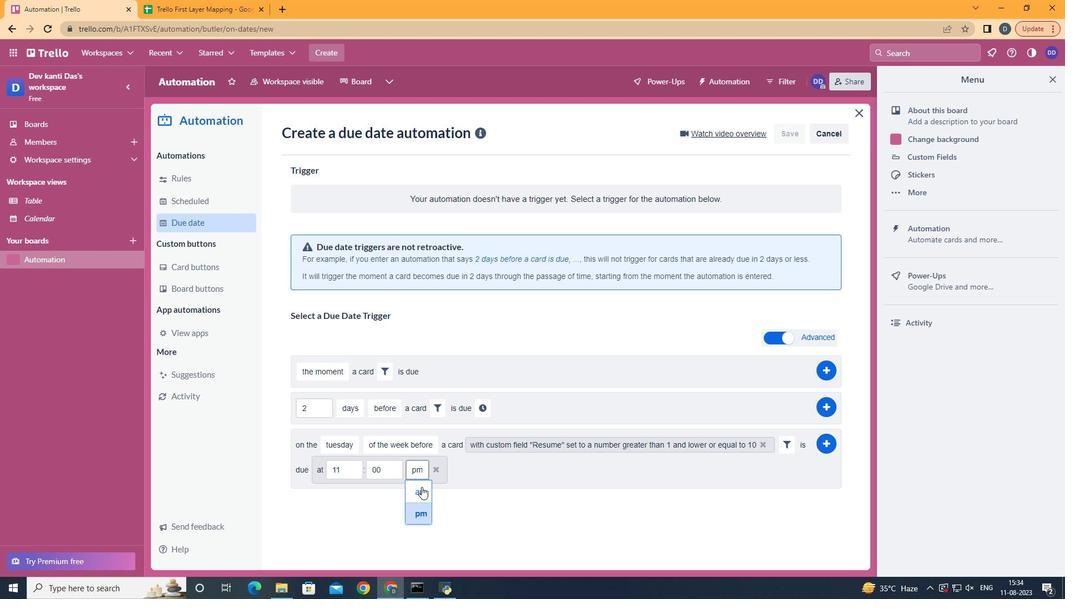 
Action: Mouse pressed left at (421, 487)
Screenshot: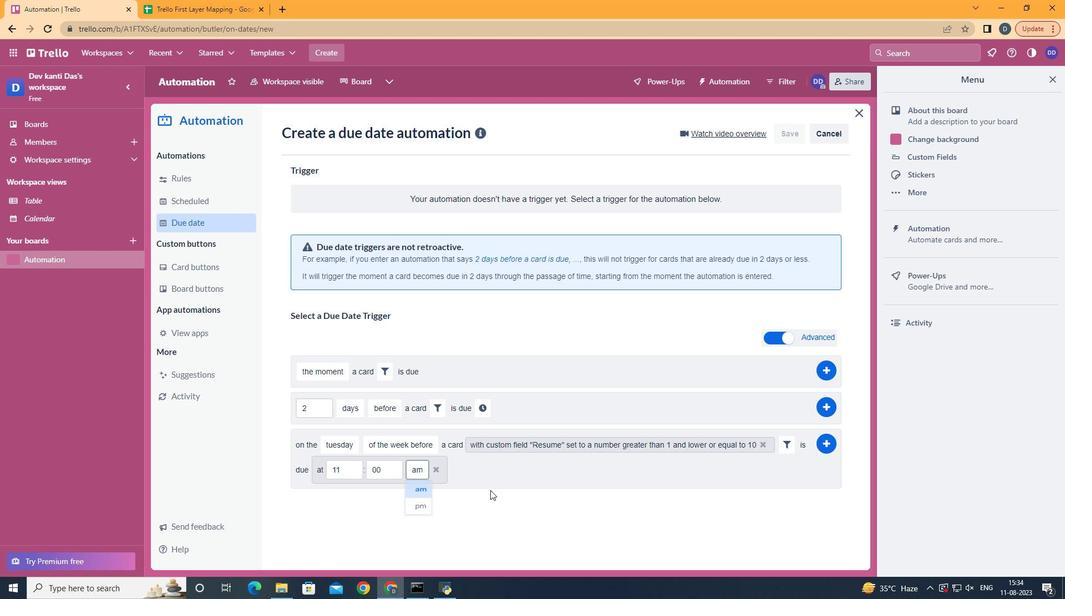 
Action: Mouse moved to (822, 448)
Screenshot: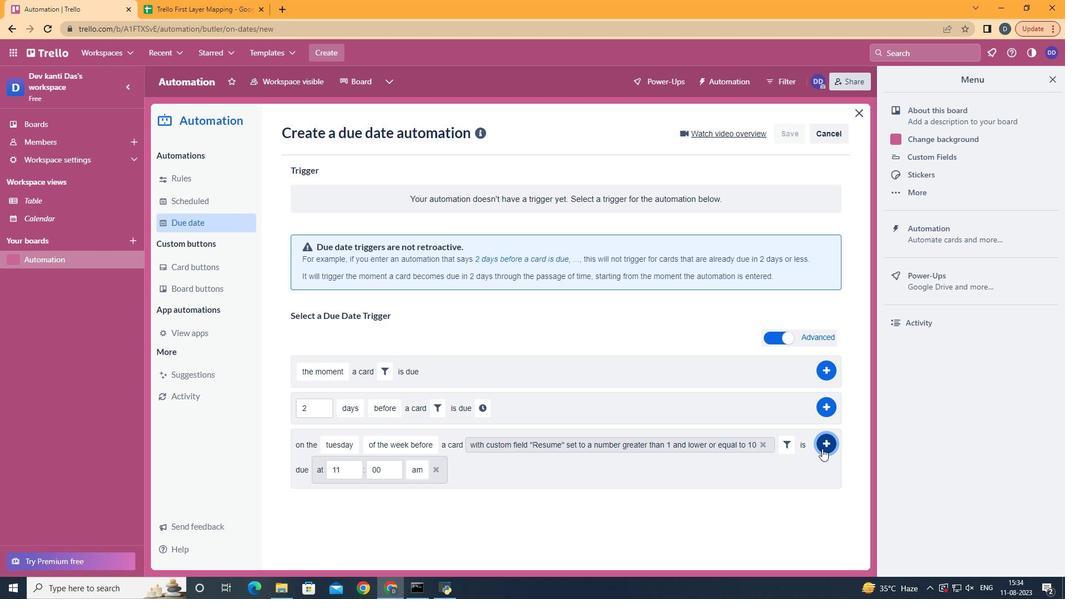 
Action: Mouse pressed left at (822, 448)
Screenshot: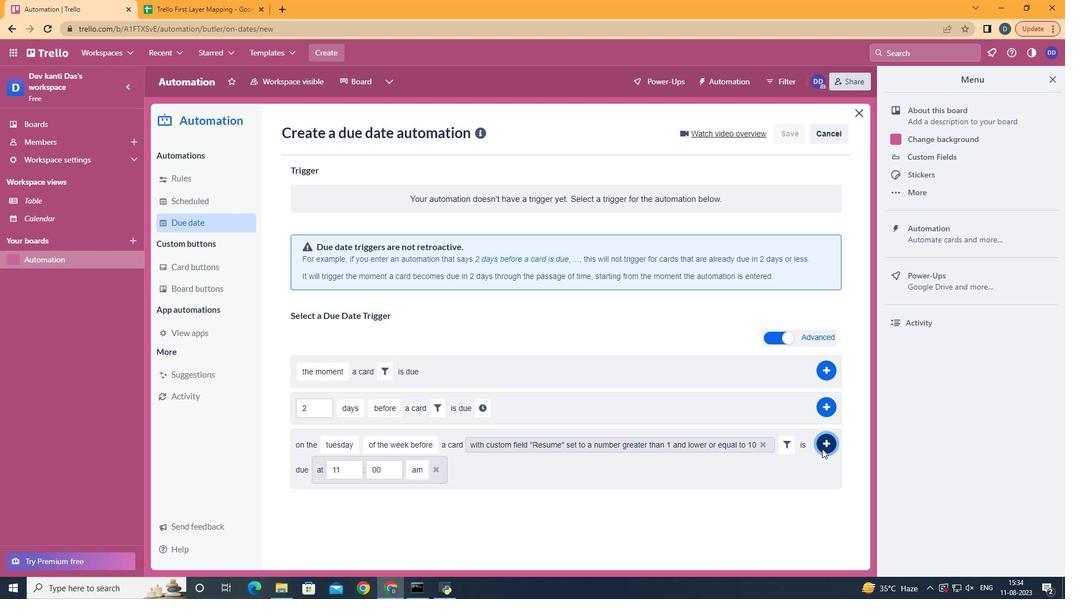 
